 Task: Create a directory with a name containing a mix of uppercase and lowercase letters (e.g., "MyDirectory").
Action: Mouse moved to (189, 720)
Screenshot: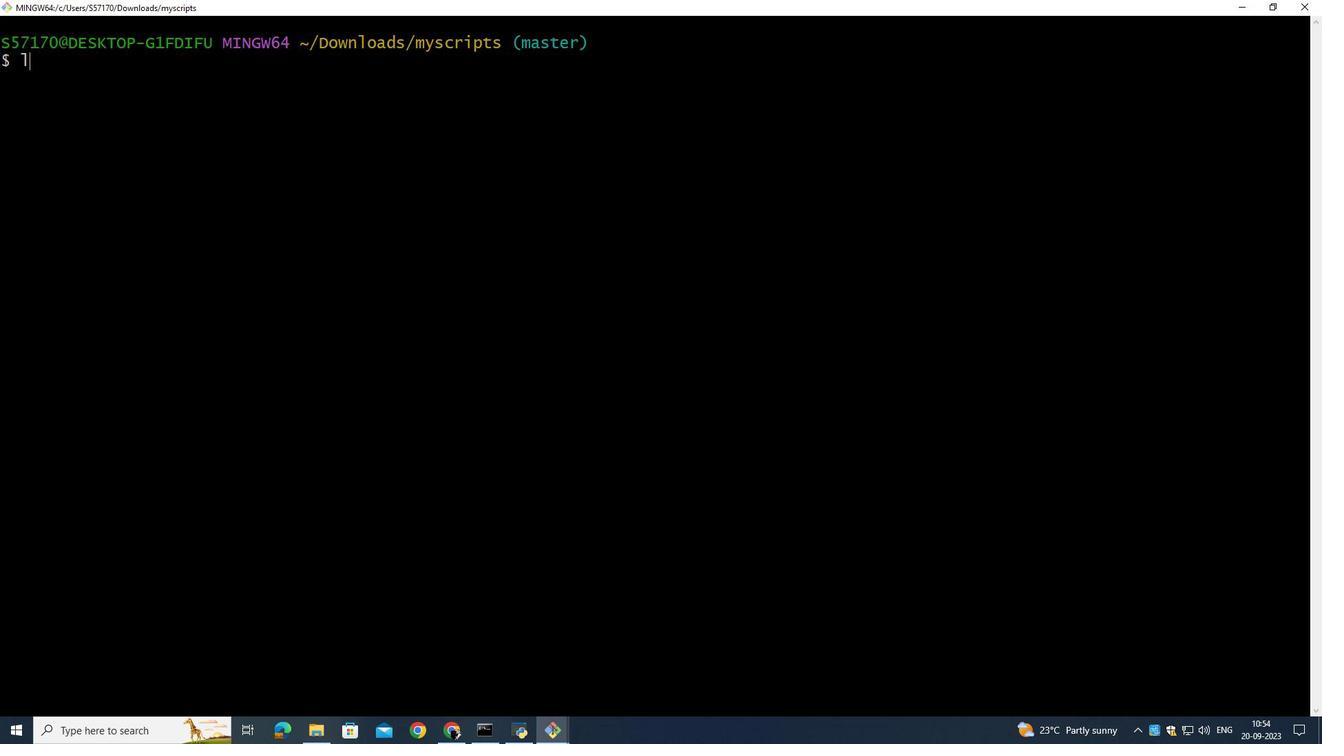 
Action: Key pressed ls<Key.enter>v<Key.backspace>touch<Key.space>
Screenshot: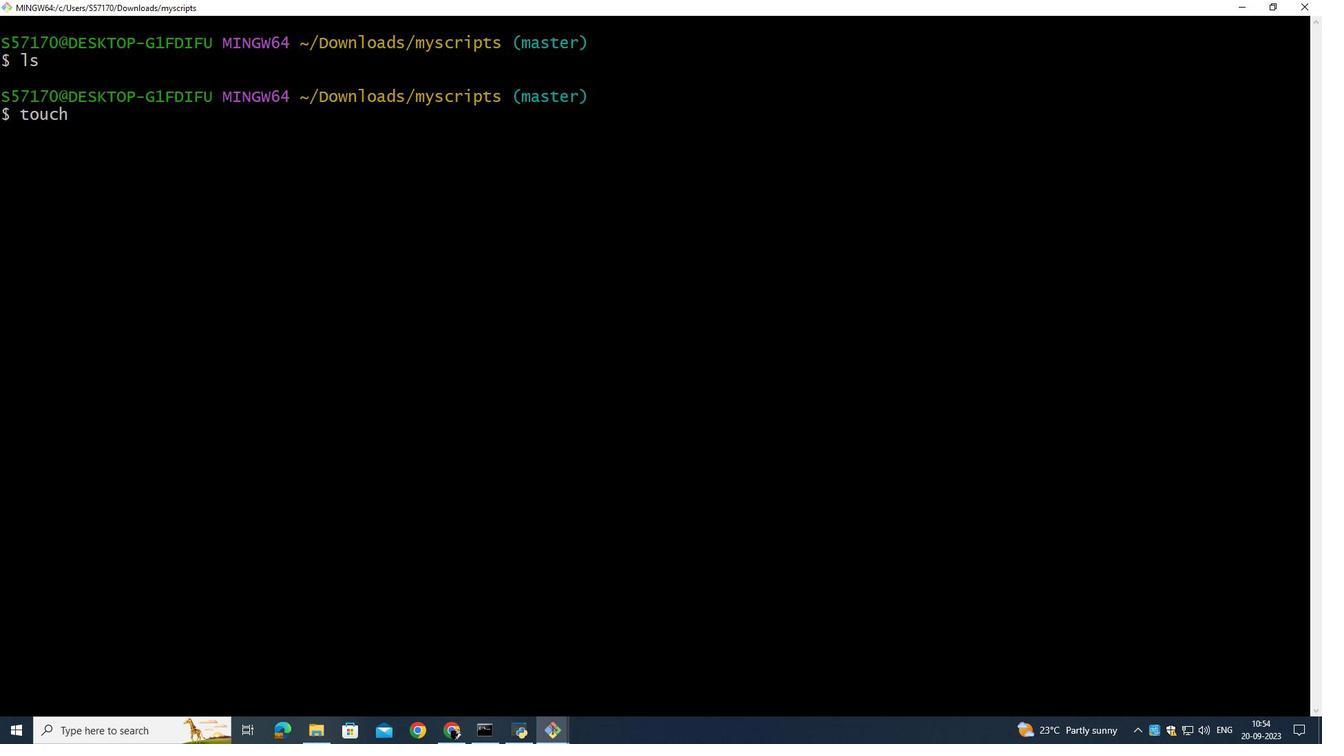 
Action: Mouse moved to (190, 724)
Screenshot: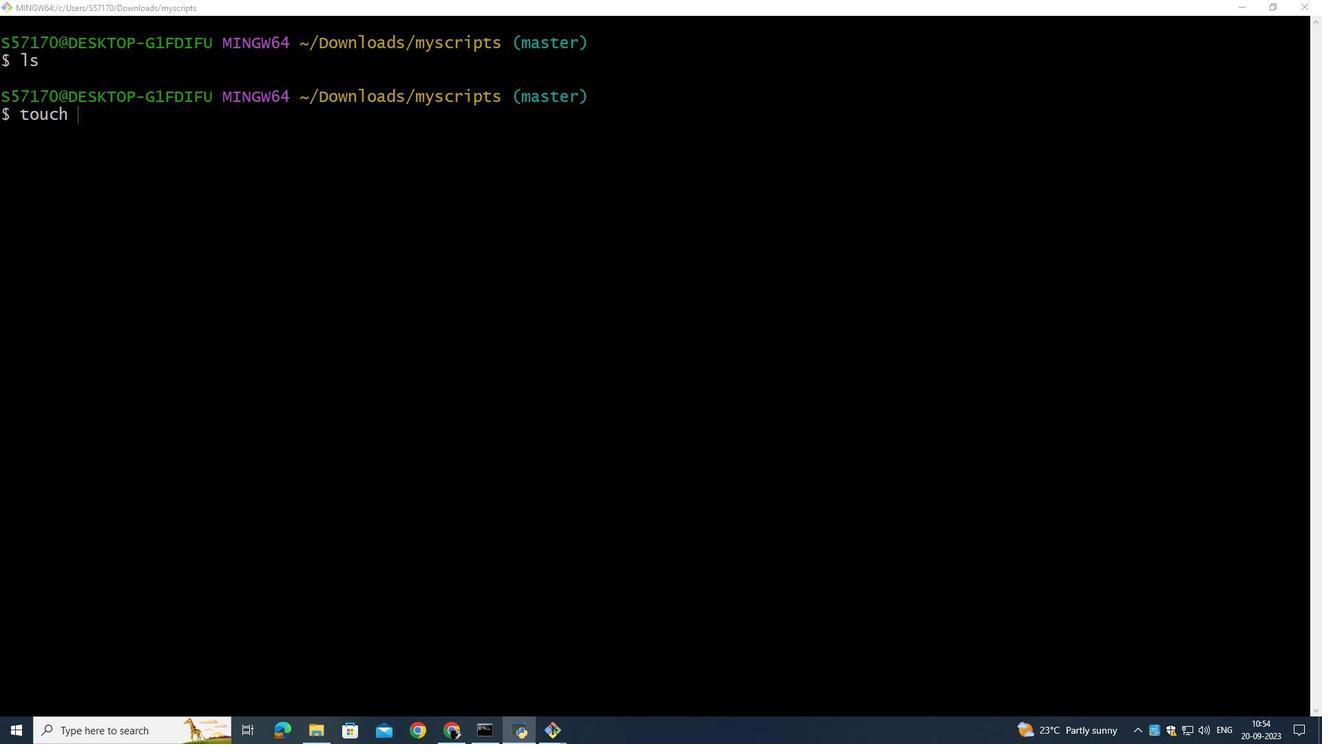 
Action: Mouse pressed left at (190, 724)
Screenshot: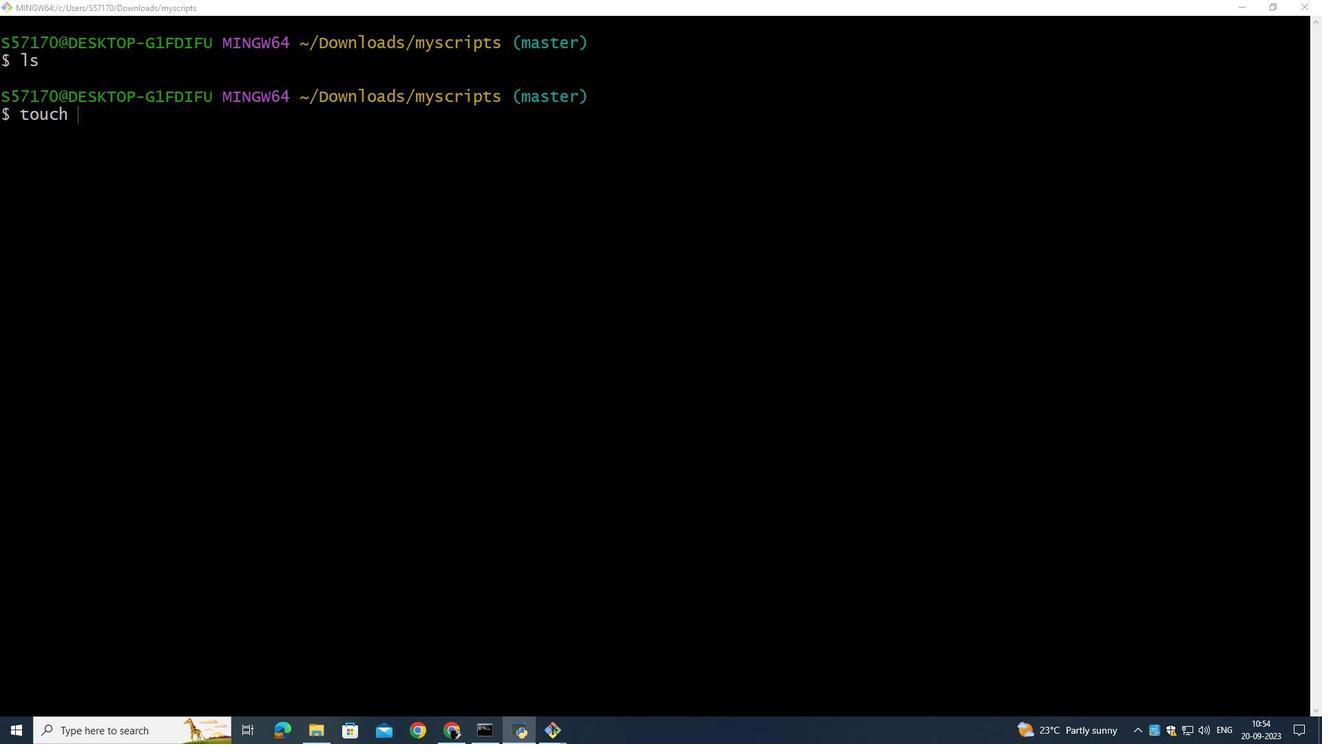 
Action: Mouse moved to (190, 724)
Screenshot: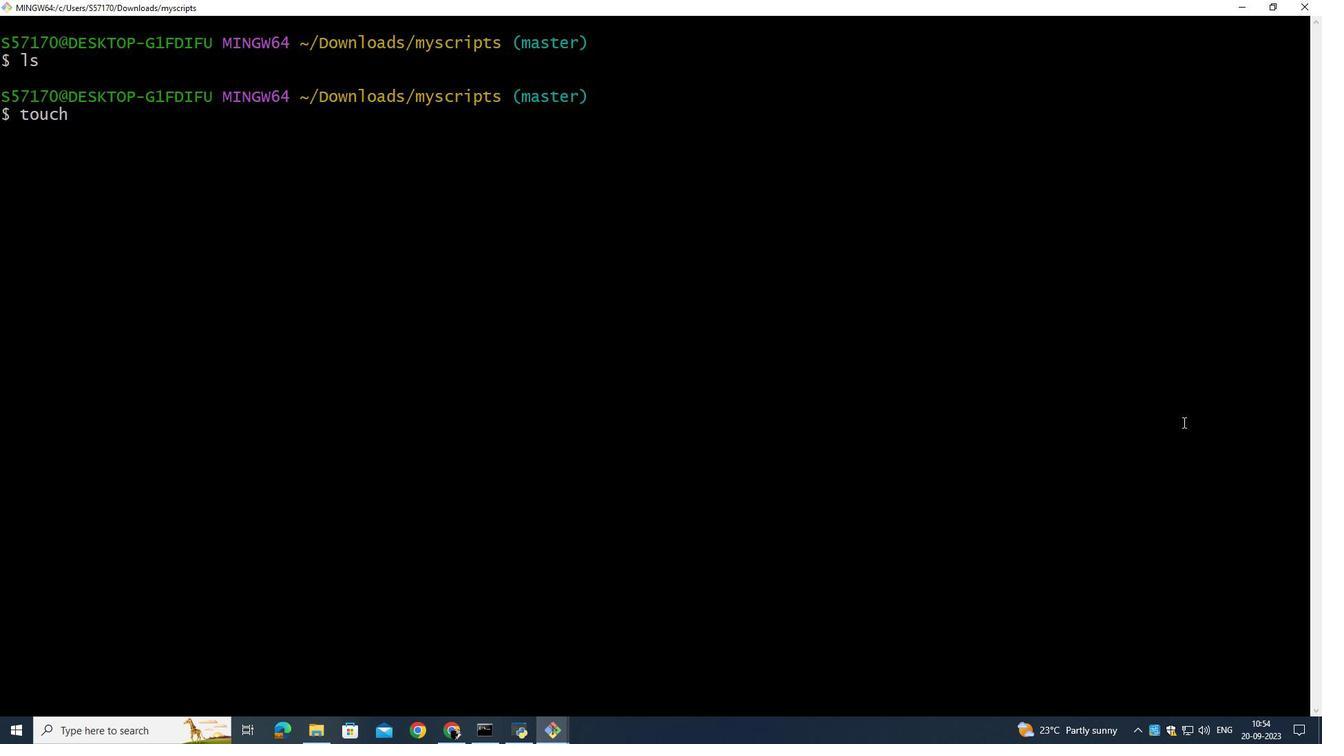 
Action: Mouse pressed left at (190, 724)
Screenshot: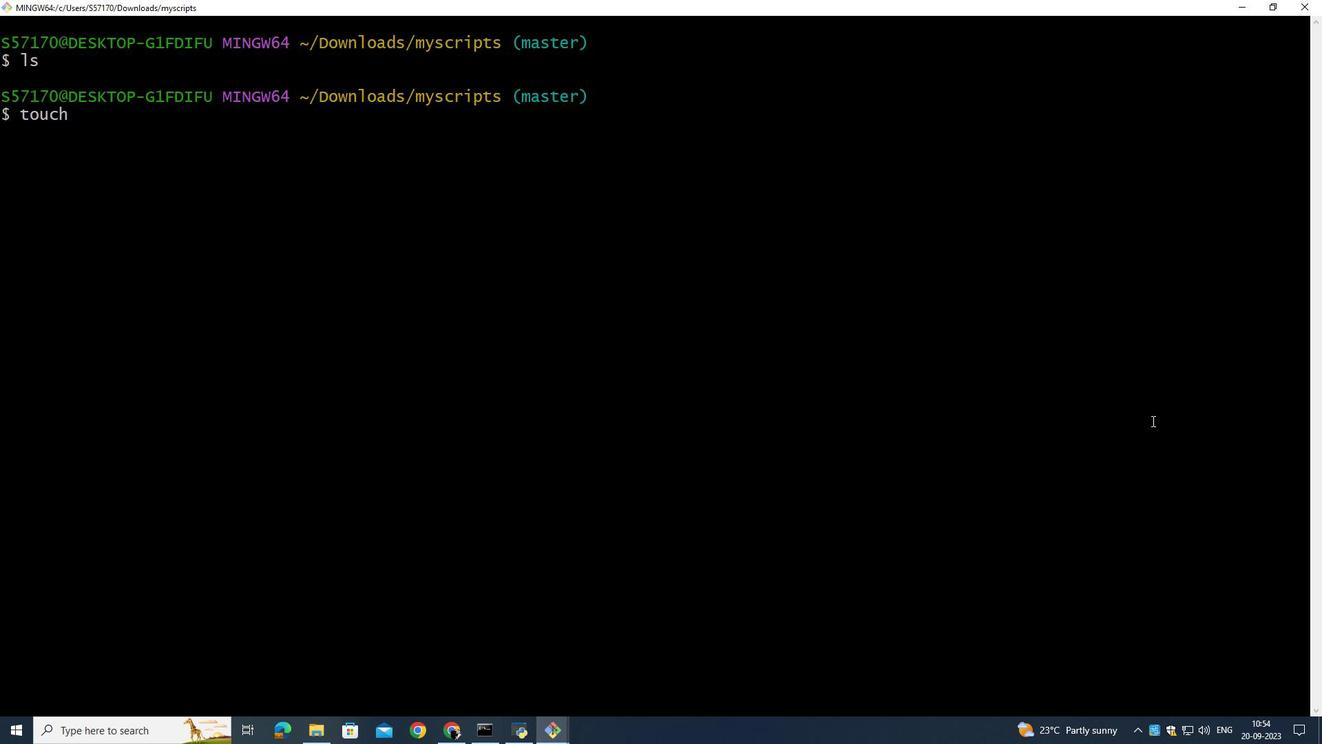 
Action: Mouse moved to (189, 722)
Screenshot: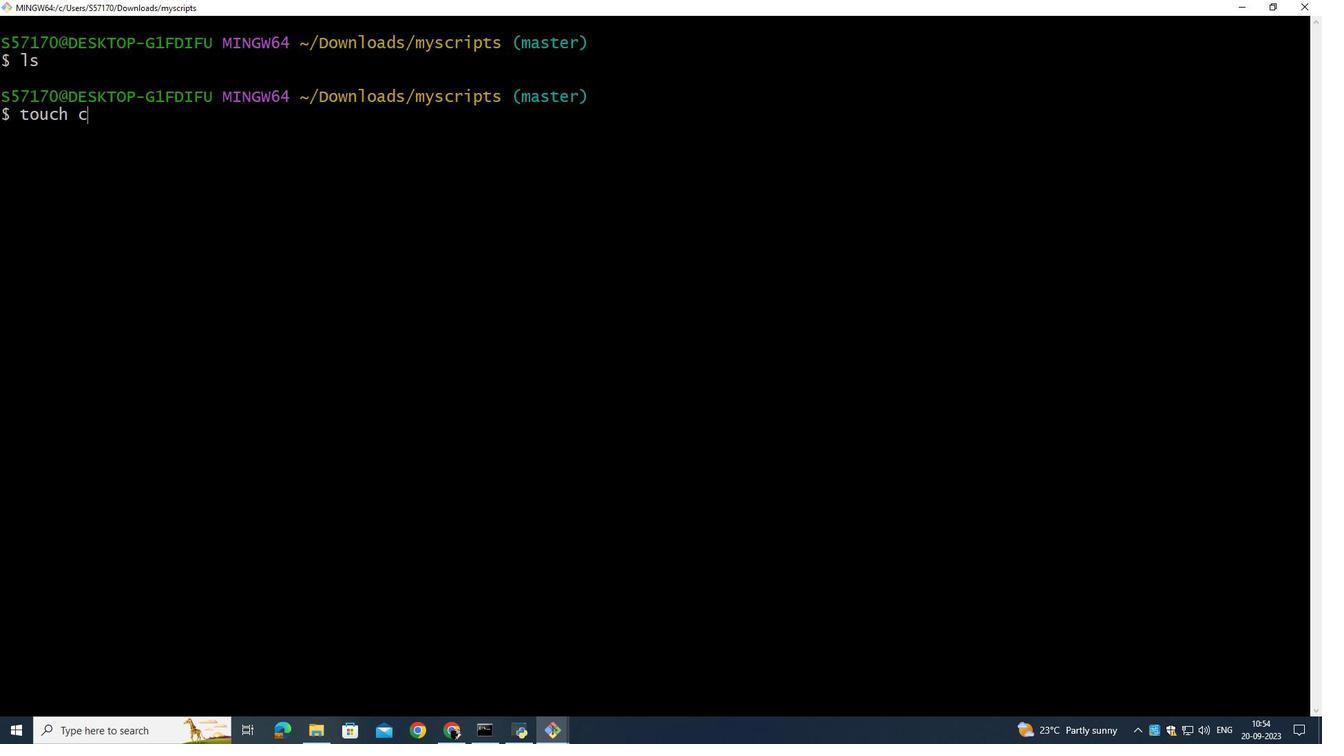 
Action: Key pressed c<Key.backspace>mixed<Key.shift_r>_case<Key.shift_r>_dir.sh<Key.enter>ls<Key.enter>vi<Key.space>mixed<Key.shift_r>_cas<Key.shift_r>_dir.sh<Key.enter>i<Key.shift>#<Key.shift>!/bin/bash<Key.enter><Key.enter><Key.backspace><Key.shift>#<Key.caps_lock>D<Key.caps_lock>efine<Key.space>the<Key.space>f<Key.backspace>desired<Key.space>directory<Key.space>name<Key.enter><Key.backspace>directory<Key.shift_r>_name=<Key.shift_r>"<Key.caps_lock>M<Key.caps_lock>yd<Key.backspace><Key.backspace><Key.backspace><Key.caps_lock>M<Key.caps_lock>y<Key.caps_lock>D<Key.caps_lock>irectory<Key.shift_r>"<Key.enter><Key.enter><Key.enter><Key.shift><Key.shift><Key.shift><Key.shift><Key.shift><Key.shift><Key.shift><Key.shift>#<Key.caps_lock><Key.caps_lock>c<Key.caps_lock>RE<Key.backspace><Key.backspace><Key.backspace>C<Key.caps_lock>reate<Key.space>the<Key.space><Key.caps_lock><Key.caps_lock>directory<Key.enter><Key.backspace>mkdir<Key.space><Key.shift_r>"<Key.shift><Key.shift><Key.shift><Key.shift><Key.shift><Key.shift><Key.shift><Key.shift><Key.shift><Key.shift><Key.shift><Key.shift><Key.shift><Key.shift><Key.shift><Key.shift><Key.shift><Key.shift>$directory<Key.shift_r>_name<Key.shift_r>"<Key.enter><Key.enter><Key.enter><Key.shift><Key.shift><Key.shift><Key.shift><Key.shift><Key.shift><Key.shift><Key.shift><Key.shift><Key.shift><Key.shift><Key.shift><Key.shift><Key.shift><Key.shift><Key.shift><Key.shift><Key.shift><Key.shift><Key.shift><Key.shift><Key.shift><Key.shift>#<Key.caps_lock>N<Key.caps_lock>otify<Key.space>user<Key.enter><Key.enter><Key.backspace><Key.backspace><Key.backspace>echo<Key.space><Key.shift_r>"<Key.caps_lock>D<Key.caps_lock>irectory<Key.space>'d<Key.backspace><Key.shift><Key.shift><Key.shift><Key.shift><Key.shift><Key.shift><Key.shift><Key.shift><Key.shift><Key.shift><Key.shift>$directory<Key.shift_r>_name'<Key.space>created<Key.space>successfully.<Key.shift_r>"<Key.enter><Key.esc><Key.shift_r>:wq<Key.shift>!<Key.enter>cat<Key.space>mixe<Key.shift_r>_cas<Key.shift_r>_dir.sh<Key.enter><Key.up><Key.left><Key.left><Key.left><Key.left><Key.left><Key.left><Key.left><Key.left><Key.left><Key.left><Key.left>d<Key.right><Key.right><Key.right><Key.right><Key.right><Key.right><Key.right><Key.right><Key.right><Key.right><Key.right><Key.right><Key.right><Key.right><Key.right><Key.enter>clear<Key.enter>ls<Key.enter>./m<Key.backspace><Key.backspace><Key.backspace><Key.backspace>v<Key.backspace>cat<Key.space>mixed<Key.shift_r><Key.shift_r><Key.shift_r><Key.shift_r><Key.shift_r><Key.shift_r><Key.shift_r>_case<Key.shift_r>_dir.sh<Key.enter>rm<Key.space>-rf<Key.space>mixed<Key.shift_r><Key.shift_r><Key.shift_r><Key.shift_r>_case<Key.shift_r>_dir.sh<Key.enter><Key.up><Key.left><Key.left><Key.left><Key.left><Key.left><Key.left><Key.left><Key.backspace><Key.enter>ls<Key.enter>vi<Key.space>mixed<Key.shift_r>_case<Key.shift_r>_dir.sh<Key.enter>i<Key.caps_lock><Key.shift><Key.shift><Key.shift><Key.shift><Key.shift><Key.shift><Key.shift>#<Key.shift>!.<Key.backspace>/BIN<Key.backspace><Key.backspace><Key.backspace><Key.caps_lock>bin/bash<Key.enter><Key.caps_lock>D<Key.caps_lock>efine<Key.space>the<Key.space>desired<Key.space>directory<Key.space>name<Key.enter><Key.backspace><Key.caps_lock>D<Key.caps_lock>ire<Key.backspace><Key.backspace><Key.backspace><Key.backspace><Key.caps_lock>D<Key.backspace><Key.caps_lock>directory<Key.shift_r>_name=<Key.shift_r>"<Key.caps_lock>M<Key.caps_lock>y<Key.caps_lock>D<Key.caps_lock>irecti<Key.backspace>ory<Key.shift_r>"<Key.enter><Key.enter><Key.enter><Key.shift><Key.shift><Key.shift><Key.shift><Key.shift><Key.shift><Key.shift><Key.shift><Key.shift><Key.shift>#<Key.caps_lock>C<Key.caps_lock>reate<Key.space>the<Key.space>directory<Key.enter><Key.backspace>mkdir<Key.space><Key.shift_r><Key.shift_r><Key.shift_r><Key.shift_r><Key.shift_r><Key.shift_r><Key.shift_r><Key.shift_r><Key.shift_r><Key.shift_r><Key.shift_r><Key.shift_r><Key.shift_r>"<Key.shift><Key.shift><Key.shift><Key.shift><Key.shift><Key.shift><Key.shift><Key.shift><Key.shift><Key.shift><Key.shift><Key.shift><Key.shift><Key.shift><Key.shift><Key.shift><Key.shift><Key.shift><Key.shift><Key.shift><Key.shift><Key.shift><Key.shift><Key.shift><Key.shift><Key.shift><Key.shift><Key.shift><Key.shift><Key.shift><Key.shift><Key.shift>$directory<Key.shift_r>_name<Key.shift_r>"<Key.enter><Key.enter><Key.enter><Key.shift><Key.shift><Key.shift><Key.shift><Key.shift><Key.shift>#<Key.caps_lock>N<Key.caps_lock>otify<Key.space>user<Key.enter>e<Key.backspace><Key.backspace>echo<Key.space><Key.shift_r>"<Key.caps_lock>D<Key.caps_lock>irectory<Key.space>'<Key.shift><Key.shift><Key.shift><Key.shift><Key.shift><Key.shift><Key.shift><Key.shift><Key.shift><Key.shift><Key.shift><Key.shift><Key.shift><Key.shift><Key.shift><Key.shift><Key.shift><Key.shift><Key.shift><Key.shift><Key.shift><Key.shift><Key.shift>$directory<Key.shift_r>_nmae'<Key.space>created<Key.space>successfully.<Key.shift_r>"<Key.shift_r><Key.enter><Key.enter>
Screenshot: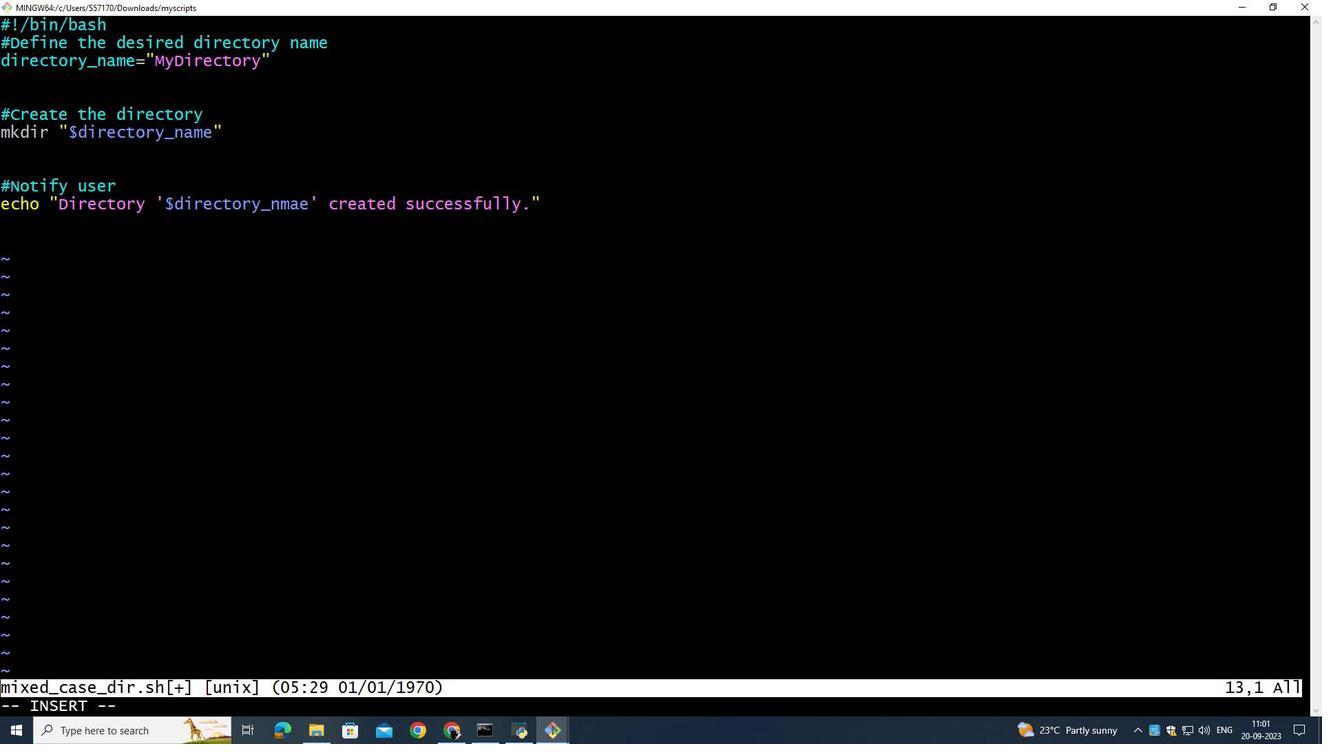 
Action: Mouse moved to (190, 722)
Screenshot: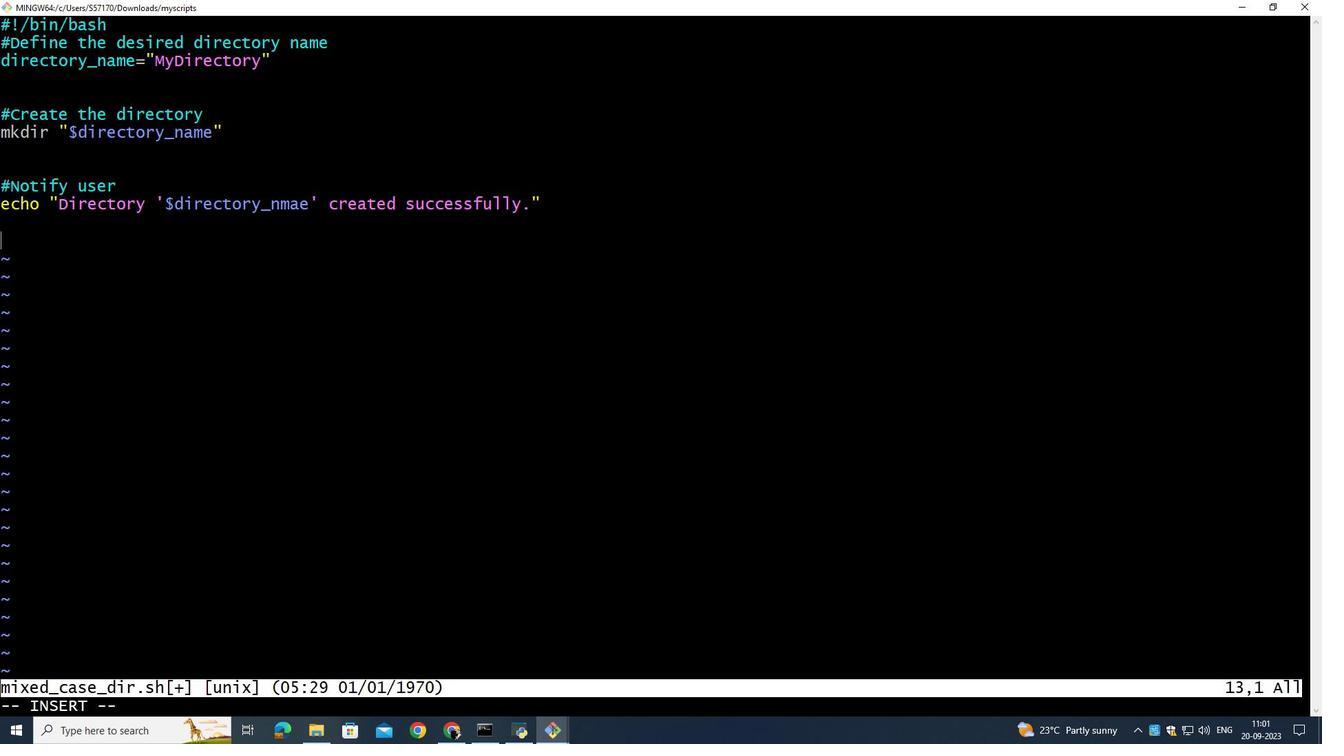 
Action: Mouse scrolled (190, 722) with delta (0, 0)
Screenshot: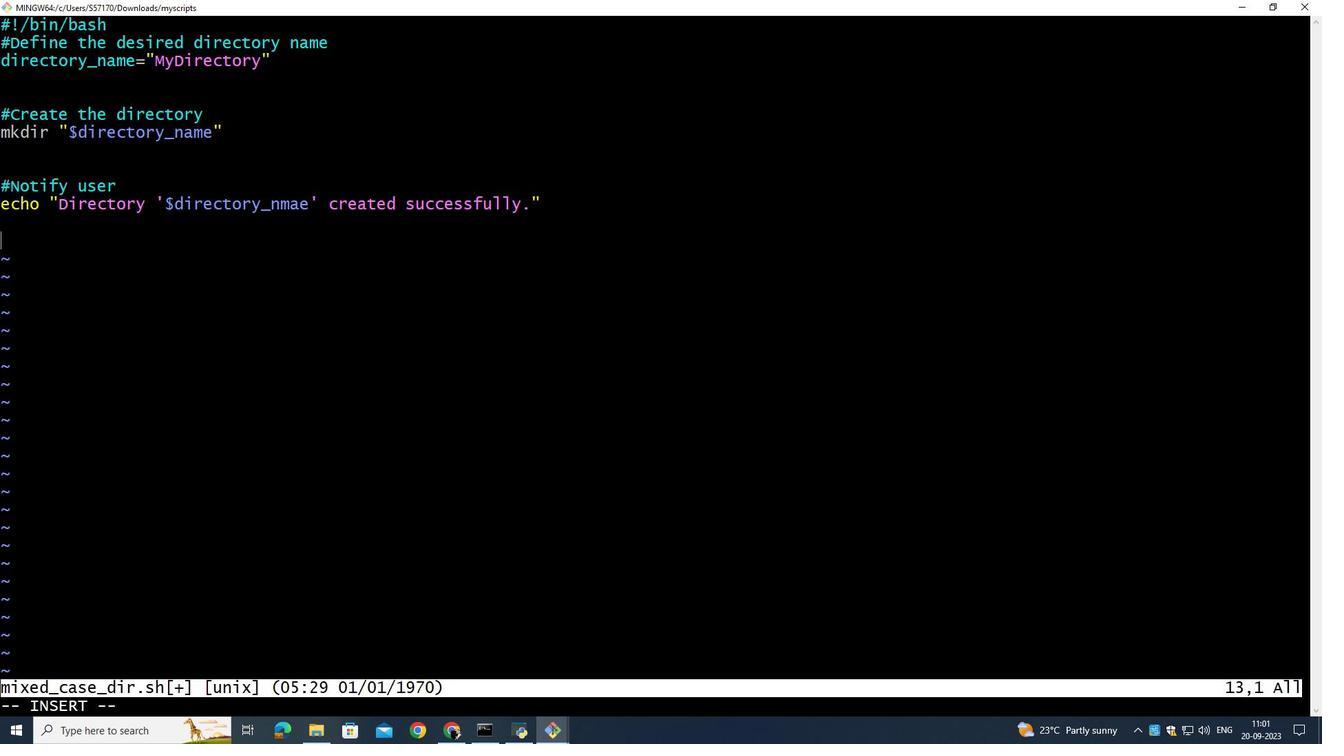 
Action: Mouse scrolled (190, 722) with delta (0, 0)
Screenshot: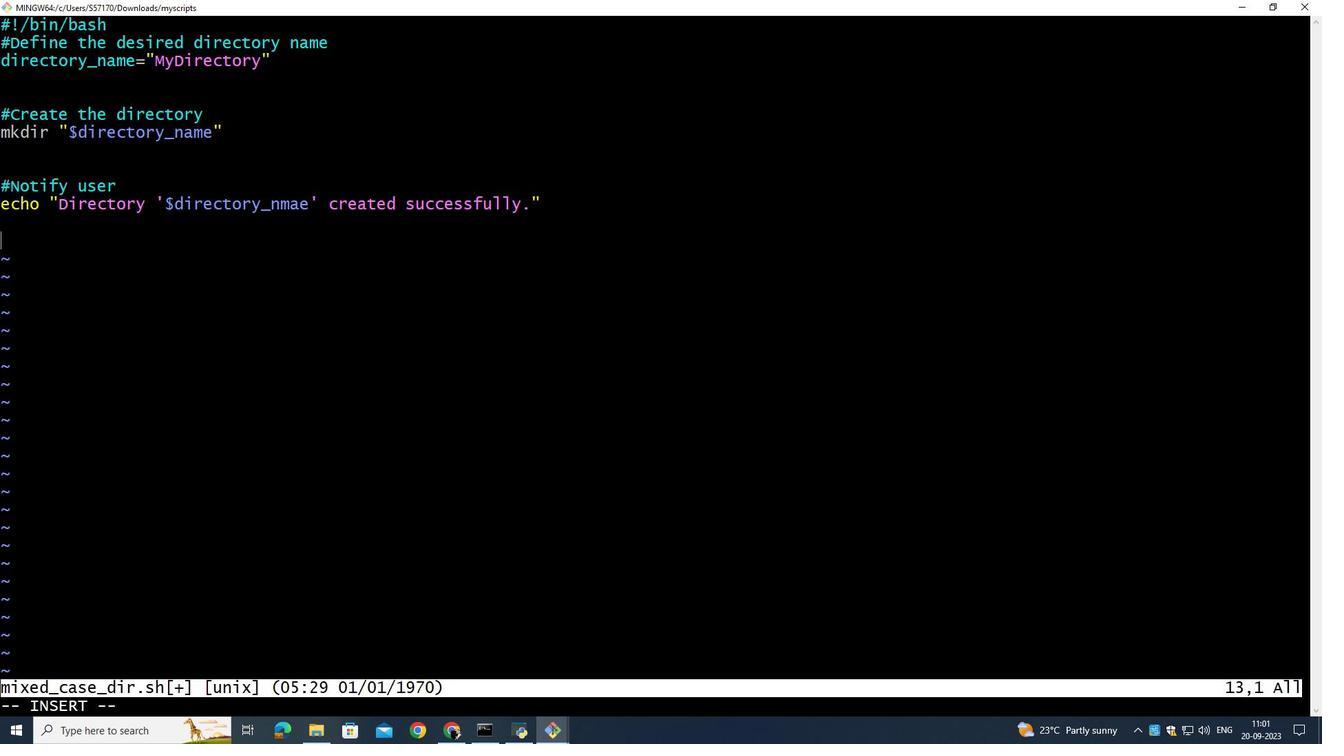 
Action: Mouse moved to (190, 722)
Screenshot: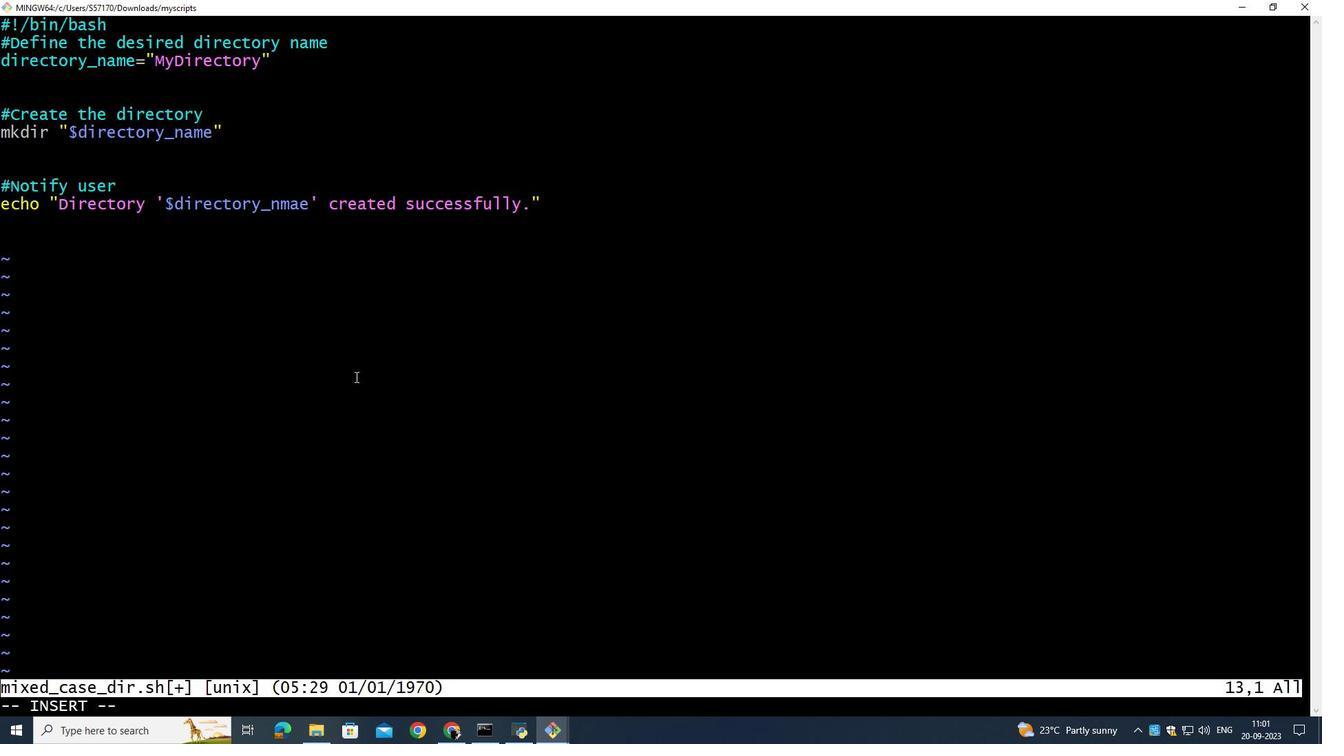 
Action: Mouse scrolled (190, 722) with delta (0, 0)
Screenshot: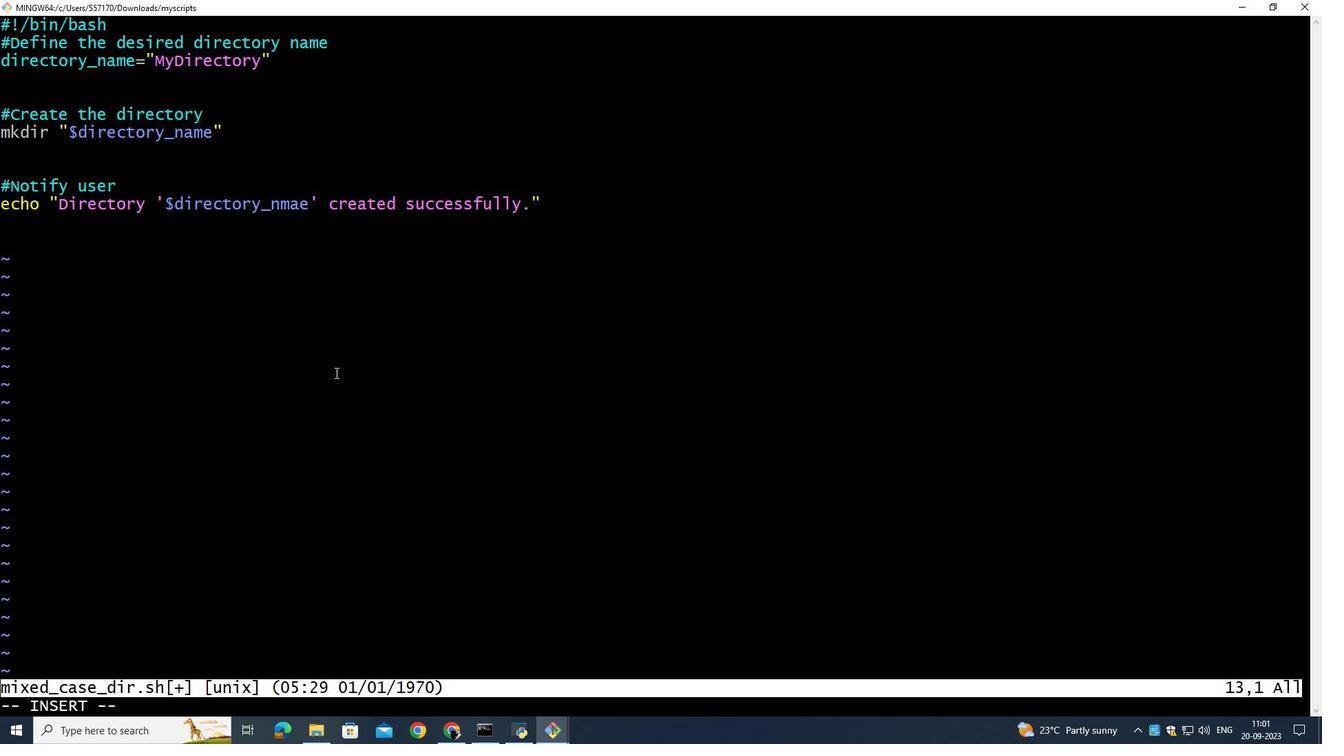 
Action: Mouse moved to (189, 722)
Screenshot: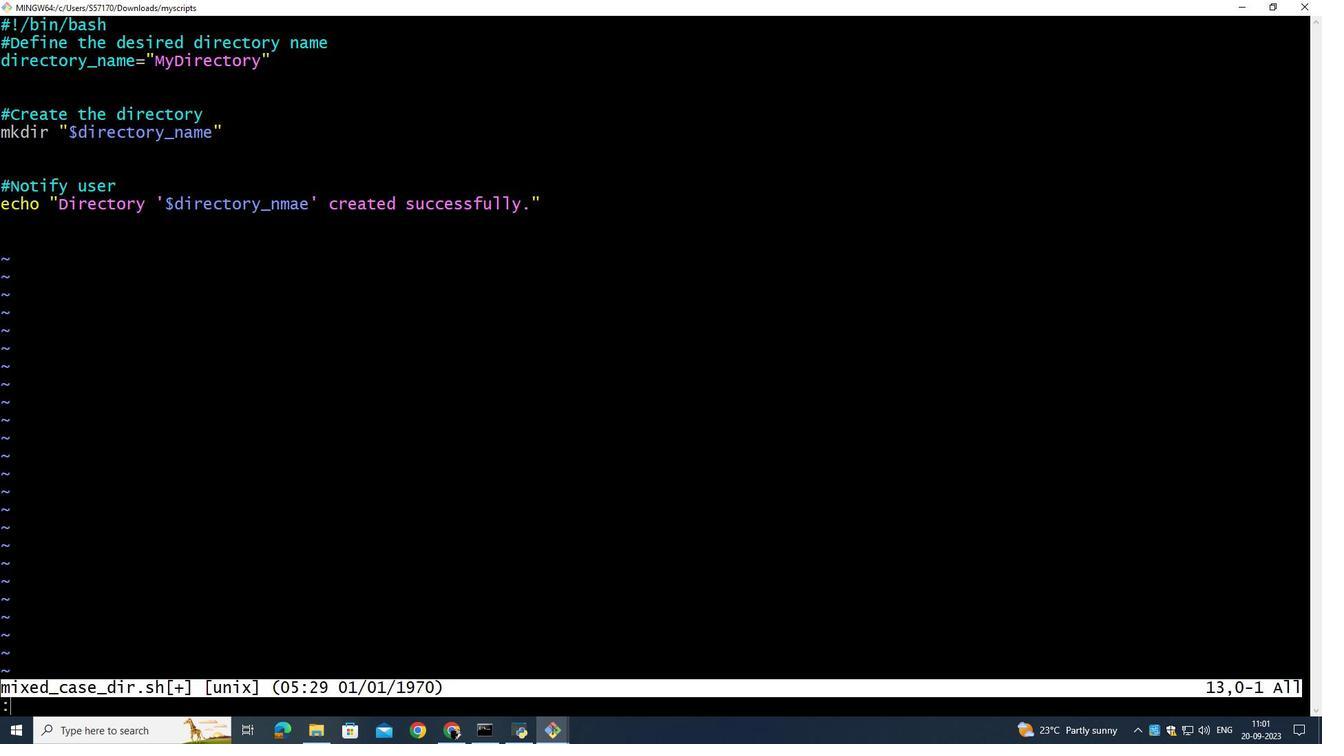 
Action: Key pressed <Key.esc><Key.shift_r>:wq<Key.shift><Key.shift><Key.shift><Key.shift><Key.shift>!<Key.enter>cat<Key.space>nuxe<Key.backspace><Key.backspace><Key.backspace><Key.backspace>mixed<Key.shift_r>)_<Key.backspace><Key.backspace><Key.shift_r>_case<Key.shift_r>_dir.sh<Key.enter>./nu<Key.backspace><Key.backspace>mixed<Key.shift_r><Key.shift_r><Key.shift_r><Key.shift_r><Key.shift_r><Key.shift_r><Key.shift_r><Key.shift_r><Key.shift_r><Key.shift_r><Key.shift_r><Key.shift_r><Key.shift_r>_case<Key.shift_r>_dir.sh<Key.enter>ls<Key.enter>
Screenshot: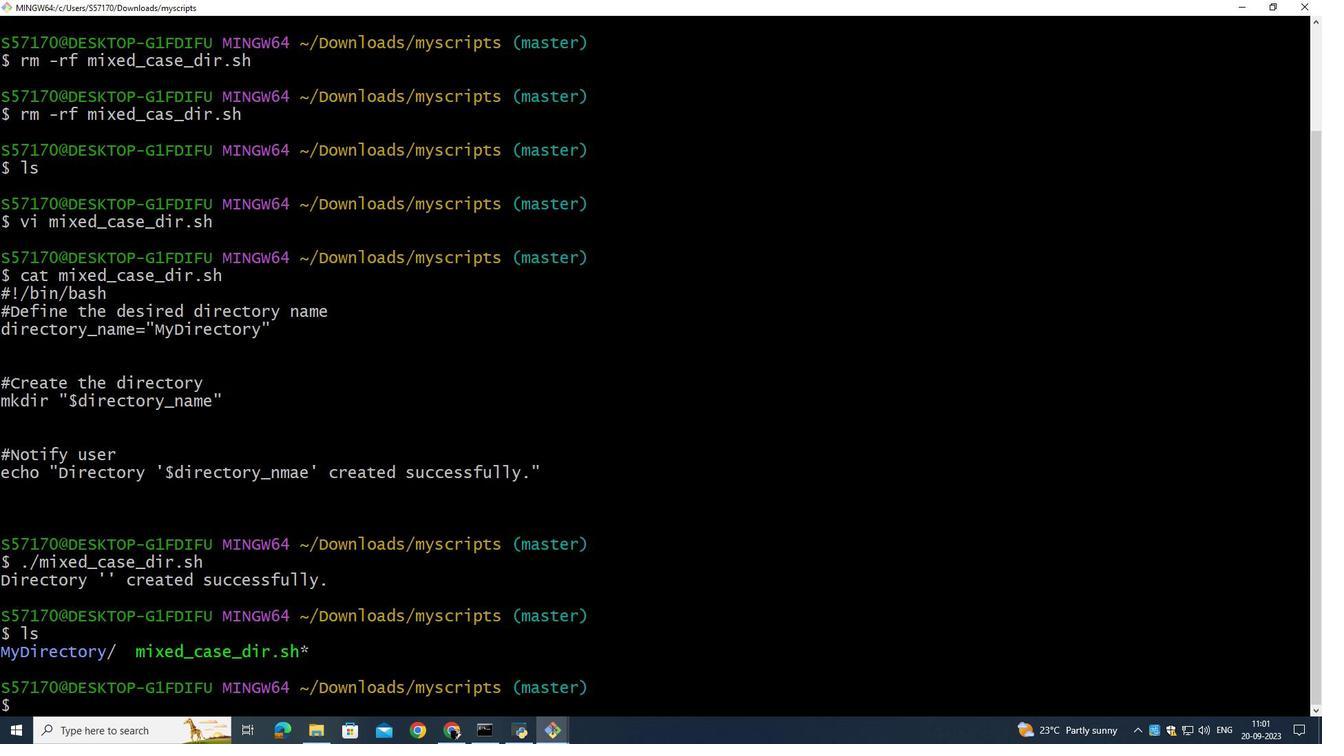 
Action: Mouse moved to (189, 723)
Screenshot: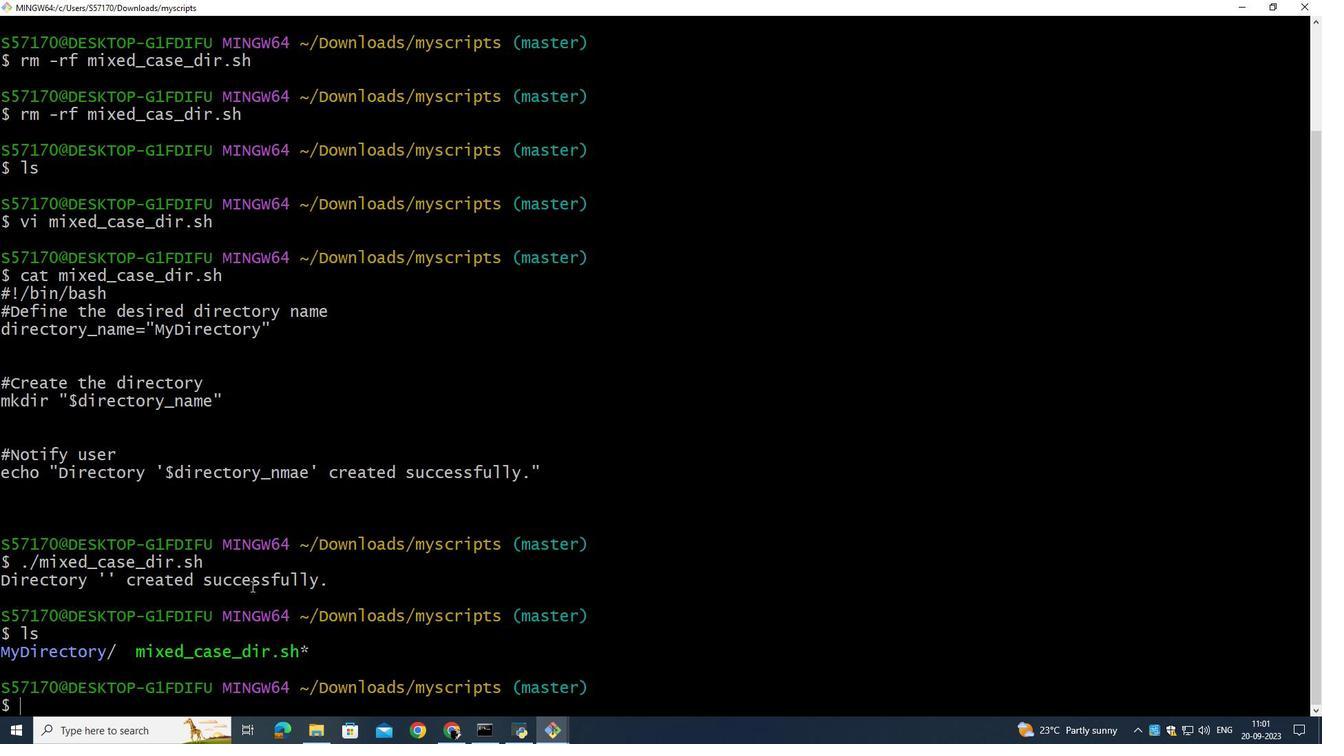 
Action: Mouse pressed left at (189, 723)
Screenshot: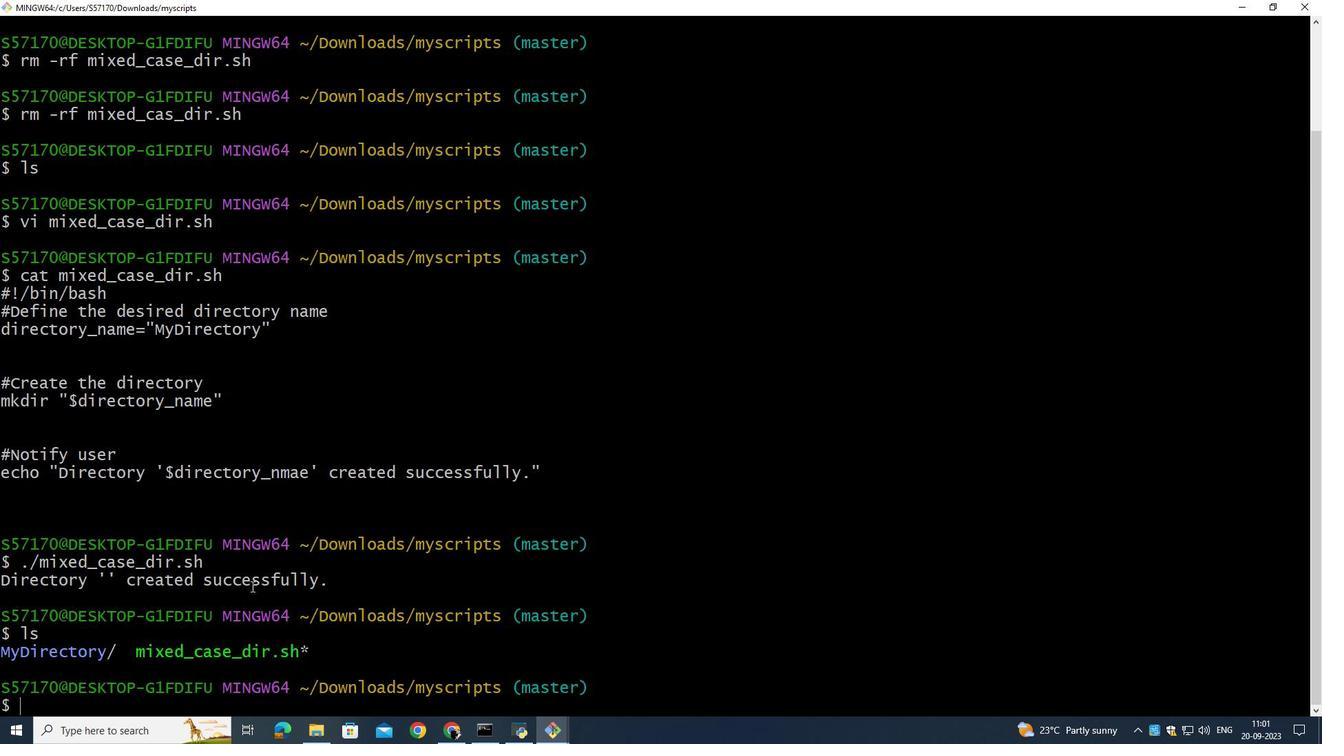 
Action: Mouse moved to (189, 722)
Screenshot: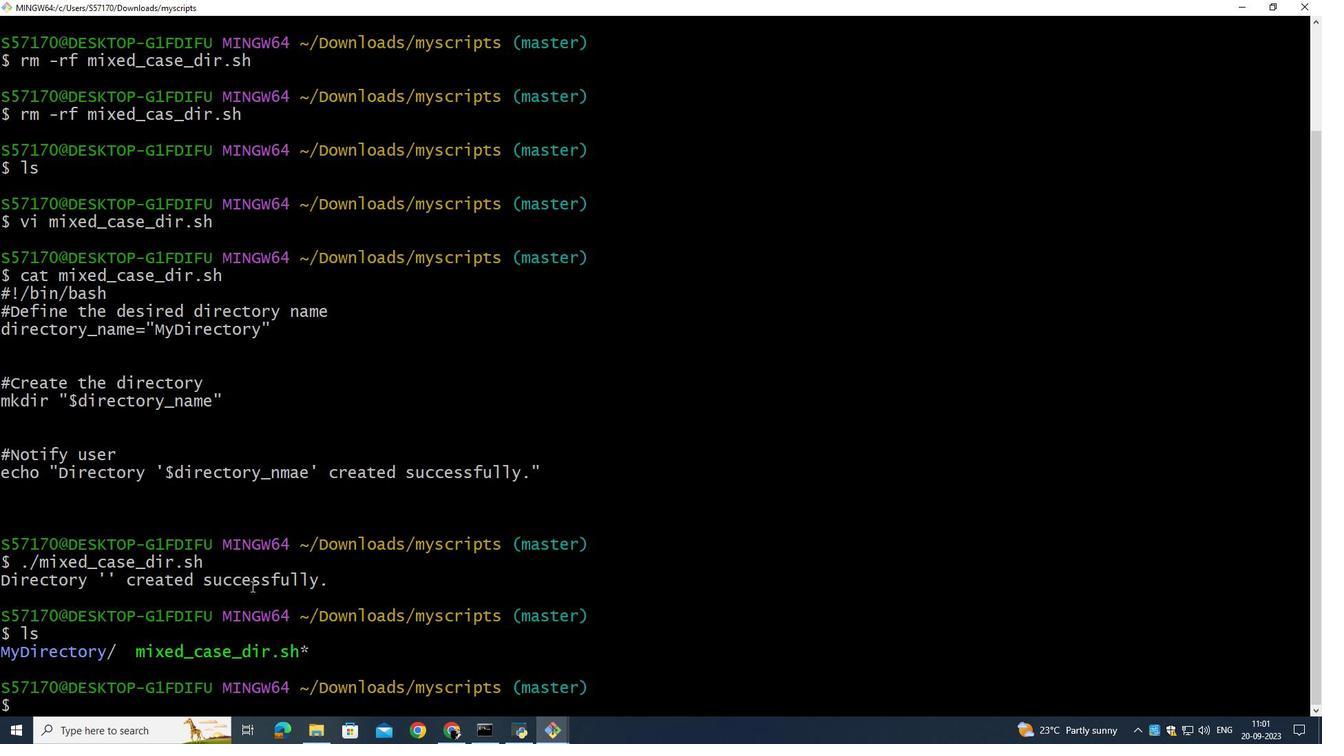 
Action: Mouse pressed left at (189, 722)
Screenshot: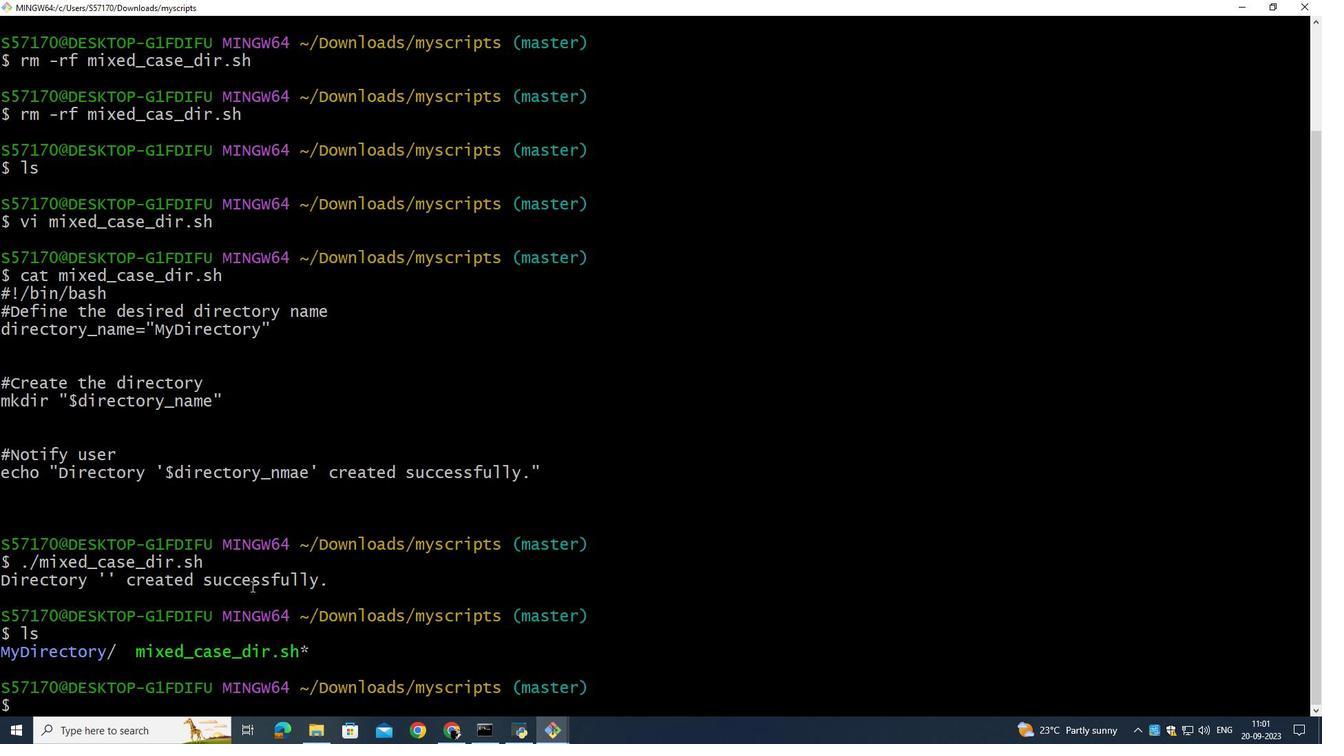 
Action: Key pressed clear<Key.enter><Key.up><Key.up><Key.down><Key.up><Key.up><Key.up><Key.backspace><Key.backspace><Key.backspace><Key.backspace><Key.backspace><Key.backspace><Key.backspace><Key.backspace><Key.backspace><Key.backspace><Key.backspace><Key.backspace><Key.backspace><Key.backspace><Key.backspace><Key.backspace><Key.backspace><Key.backspace><Key.backspace><Key.backspace><Key.backspace><Key.backspace><Key.backspace><Key.backspace><Key.backspace><Key.backspace><Key.backspace><Key.backspace><Key.backspace><Key.backspace><Key.backspace><Key.backspace><Key.backspace><Key.backspace><Key.backspace><Key.backspace><Key.backspace><Key.backspace><Key.backspace><Key.backspace><Key.backspace><Key.backspace><Key.backspace><Key.backspace><Key.backspace><Key.backspace><Key.up><Key.up><Key.up><Key.up>
Screenshot: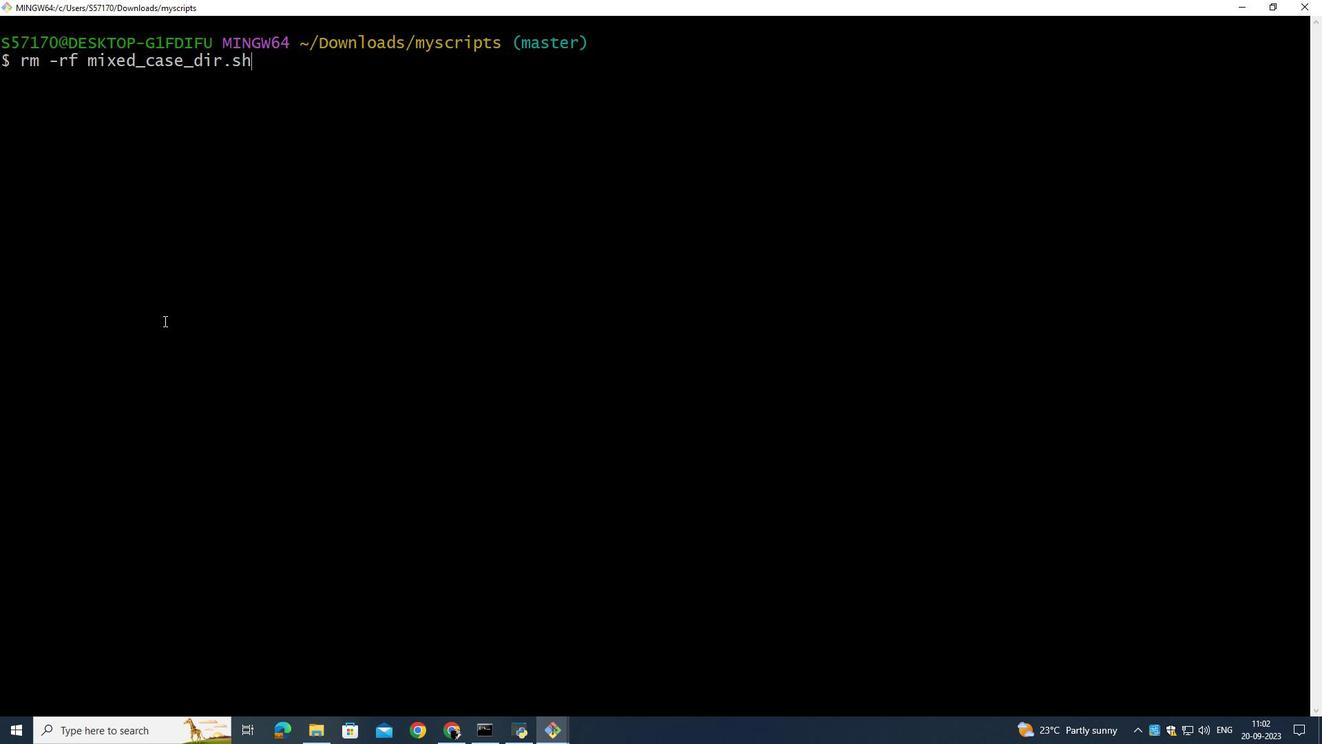 
Action: Mouse moved to (189, 720)
Screenshot: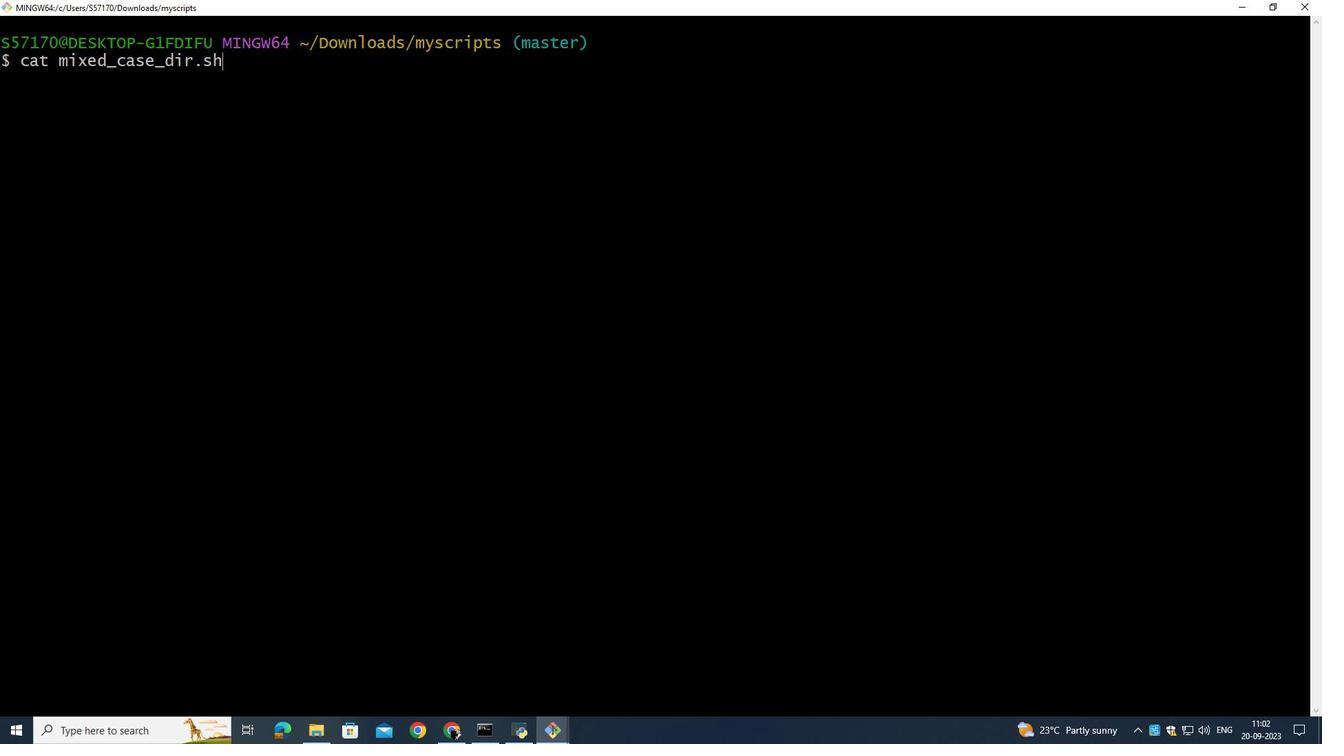 
Action: Key pressed <Key.up><Key.up><Key.up><Key.up><Key.up><Key.down><Key.enter><Key.up><Key.up><Key.up><Key.up><Key.up><Key.down><Key.up><Key.up><Key.up><Key.up><Key.backspace><Key.backspace><Key.backspace><Key.backspace><Key.backspace><Key.backspace><Key.backspace><Key.backspace><Key.backspace><Key.backspace><Key.backspace><Key.backspace><Key.backspace><Key.backspace><Key.backspace><Key.backspace><Key.backspace><Key.backspace><Key.backspace><Key.backspace><Key.backspace><Key.backspace><Key.backspace><Key.backspace><Key.backspace><Key.backspace><Key.backspace><Key.backspace><Key.backspace>cat<Key.space>mixed<Key.shift_r>_case<Key.shift_r>_dir.sh<Key.enter>
Screenshot: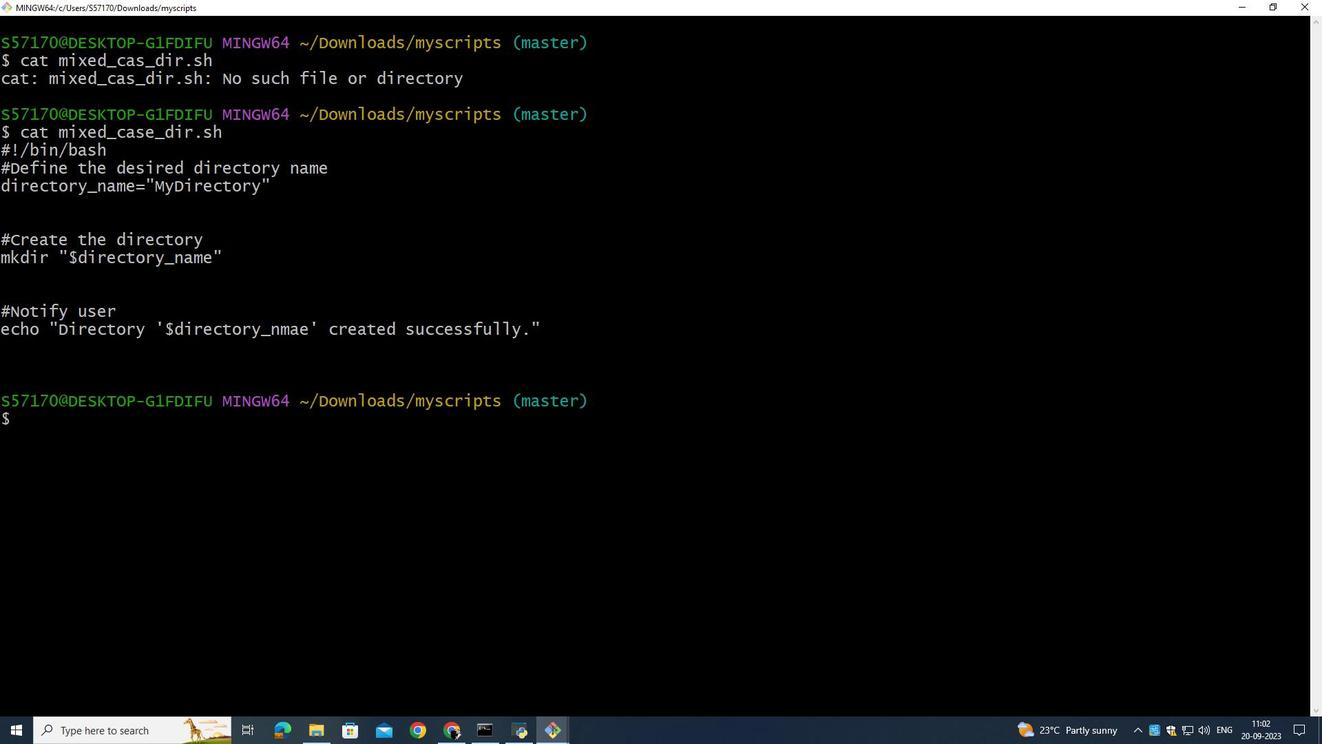 
Action: Mouse moved to (189, 722)
Screenshot: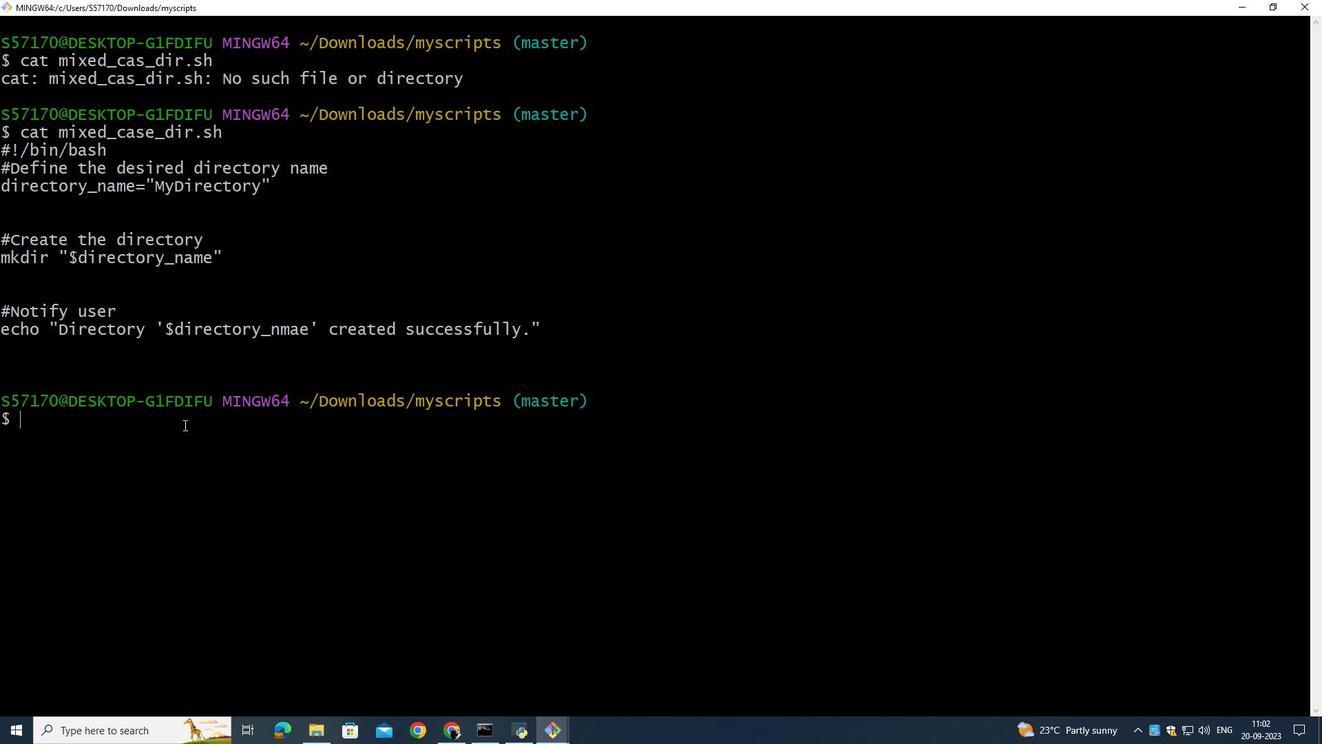 
